 Task: Create the case team member roles.
Action: Mouse moved to (1005, 67)
Screenshot: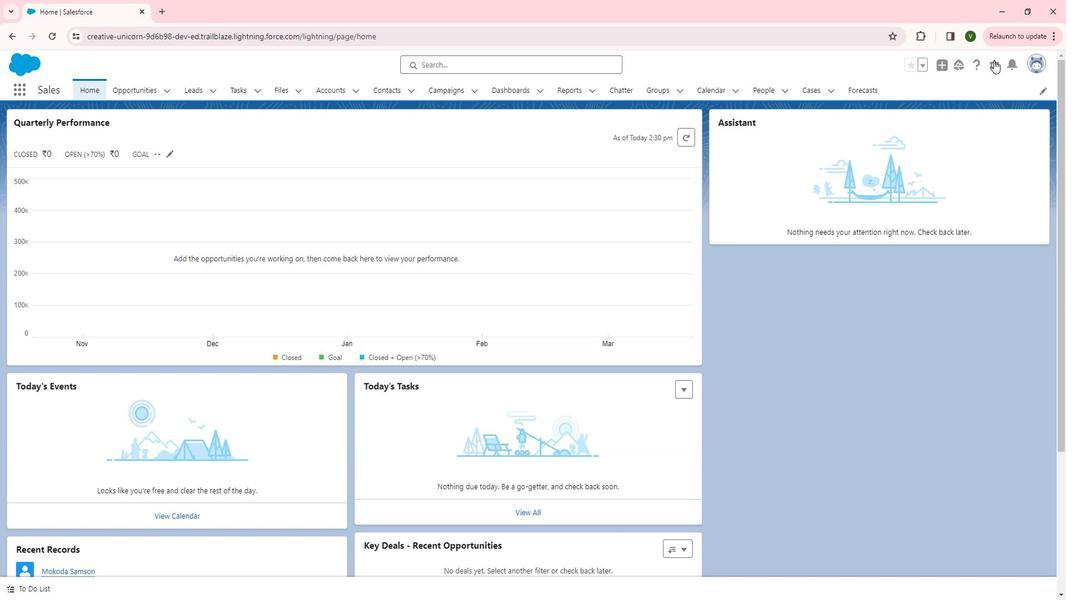 
Action: Mouse pressed left at (1005, 67)
Screenshot: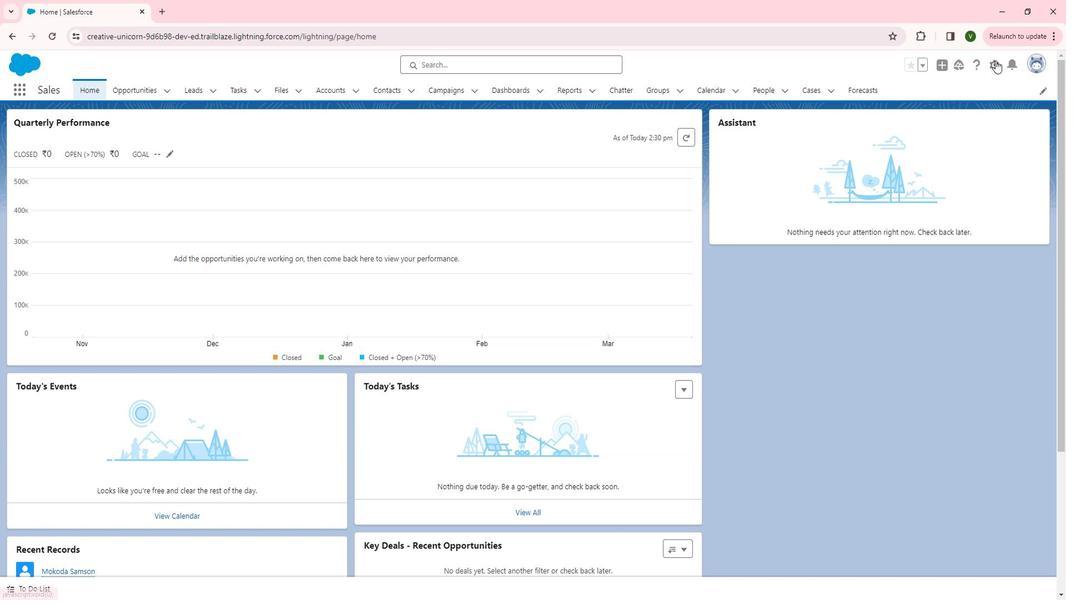
Action: Mouse moved to (961, 154)
Screenshot: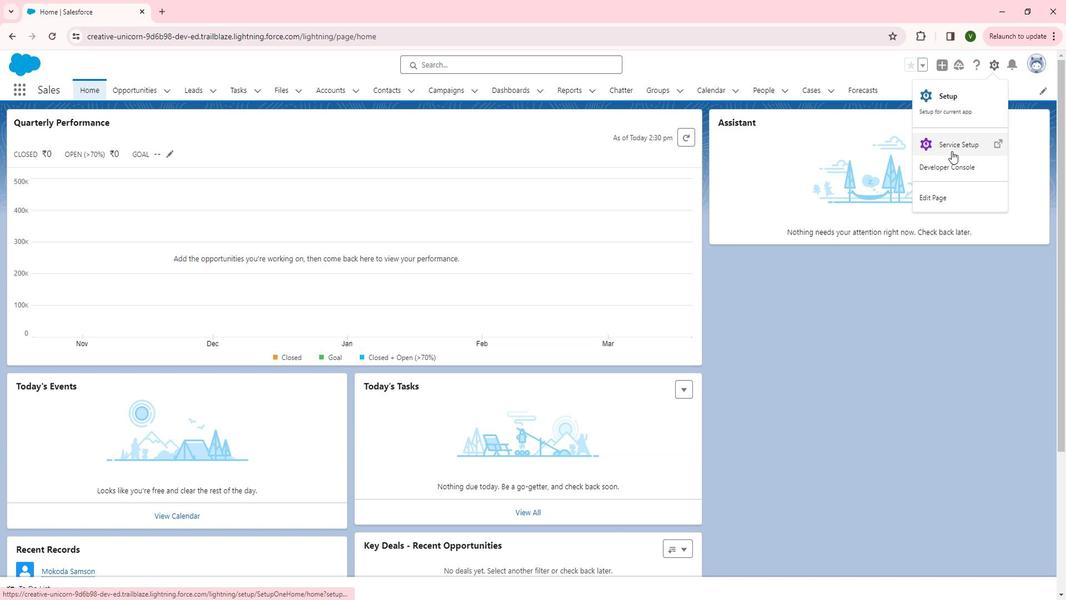 
Action: Mouse pressed left at (961, 154)
Screenshot: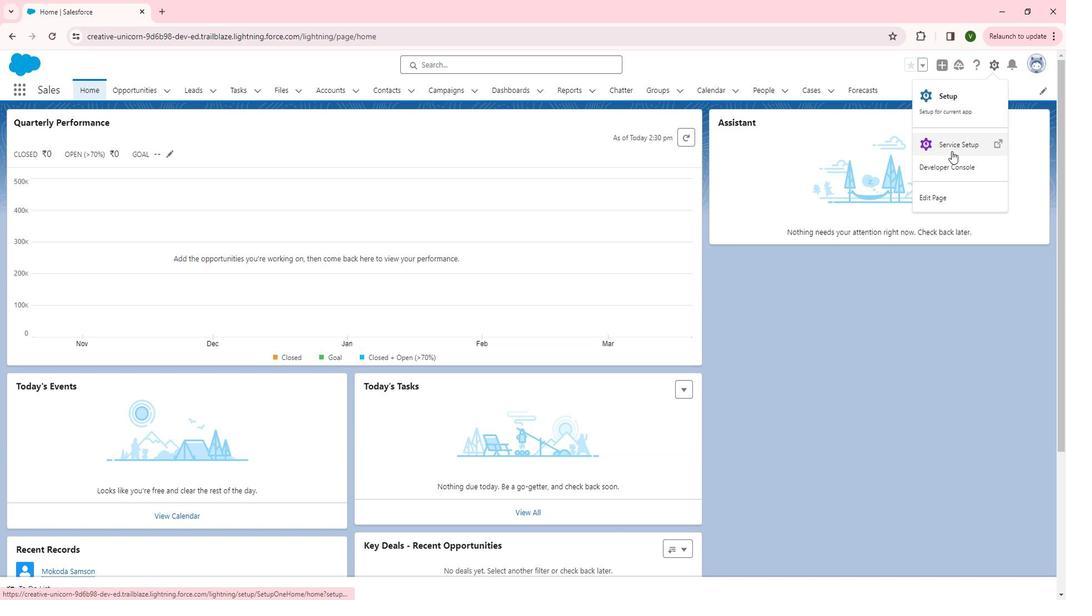 
Action: Mouse moved to (16, 345)
Screenshot: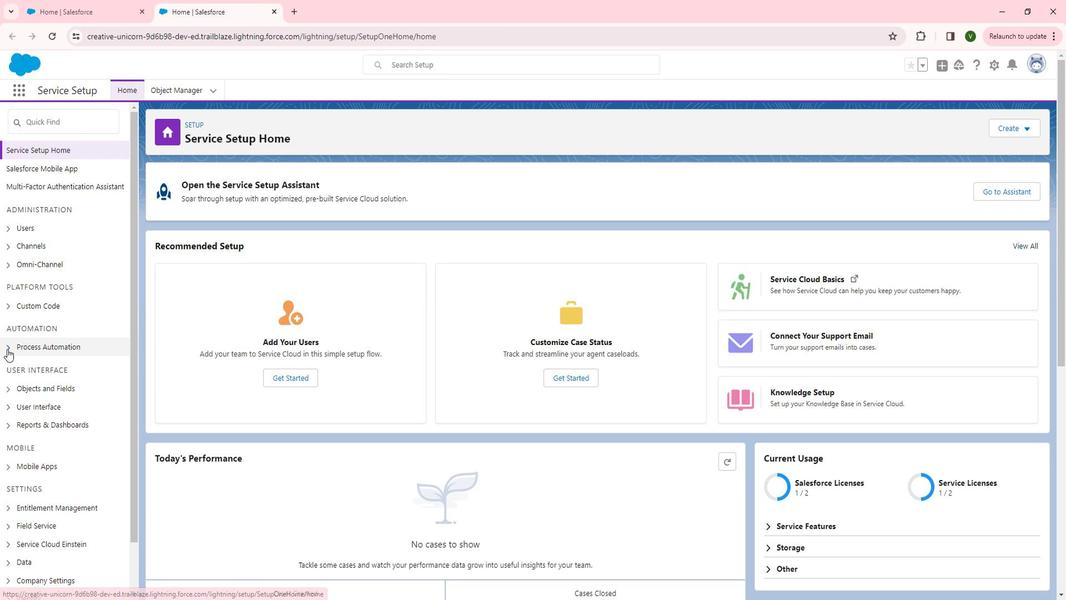 
Action: Mouse pressed left at (16, 345)
Screenshot: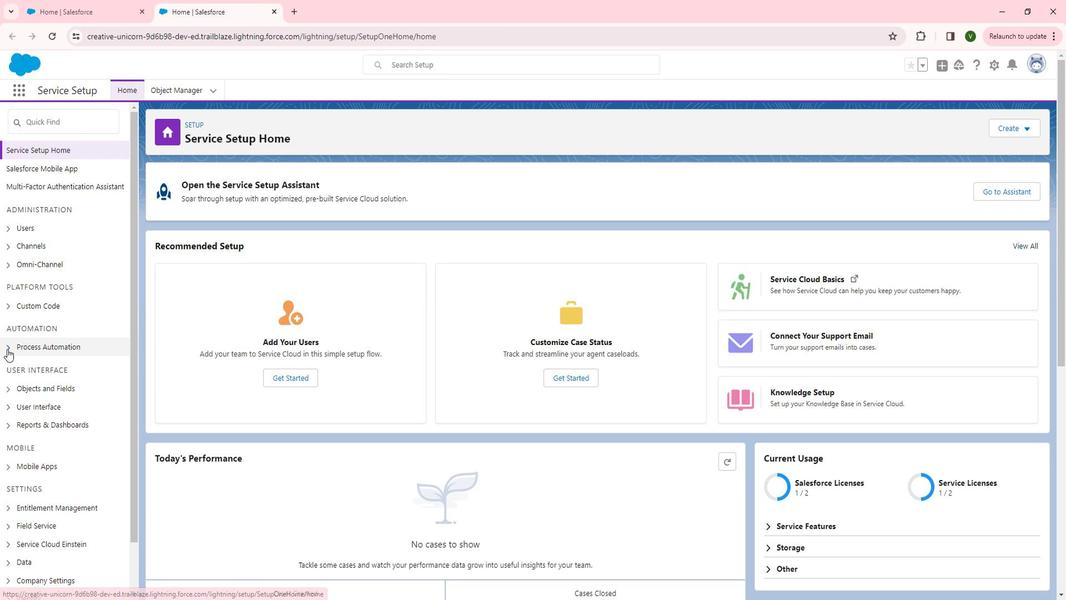 
Action: Mouse moved to (73, 329)
Screenshot: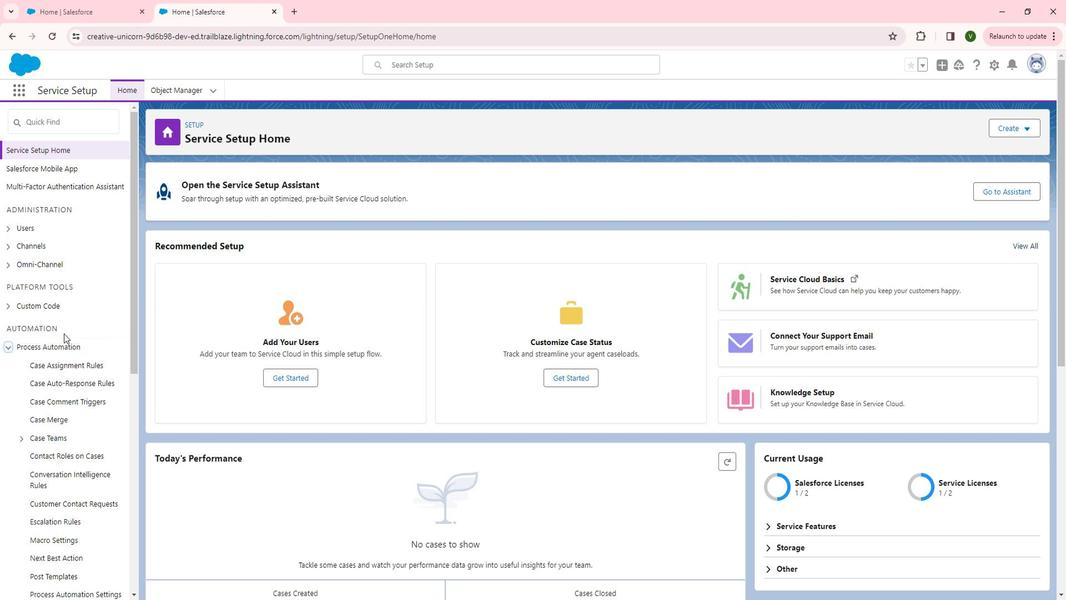 
Action: Mouse scrolled (73, 328) with delta (0, 0)
Screenshot: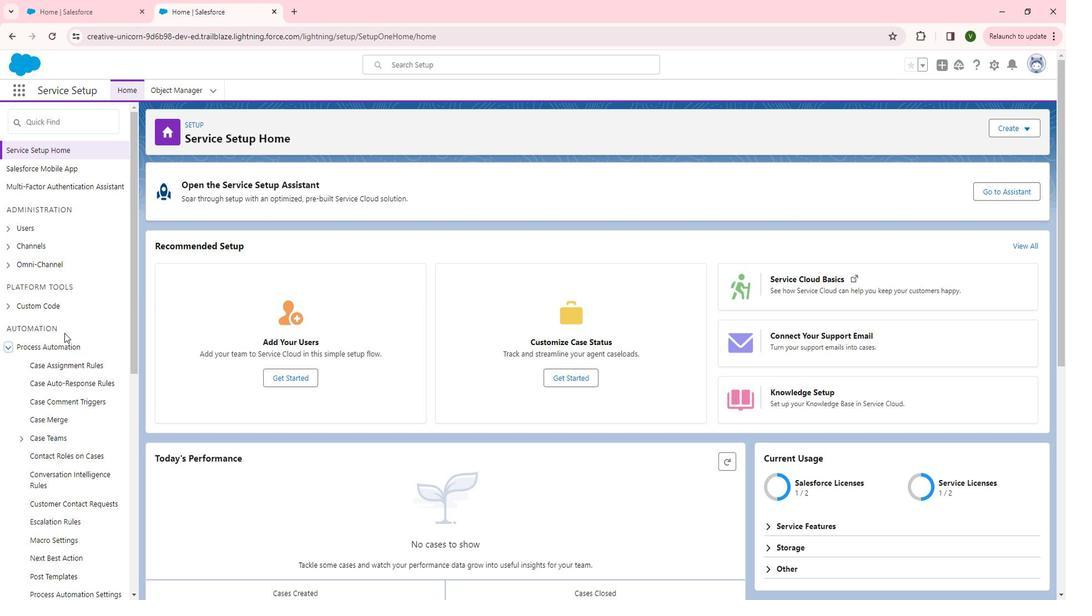 
Action: Mouse scrolled (73, 328) with delta (0, 0)
Screenshot: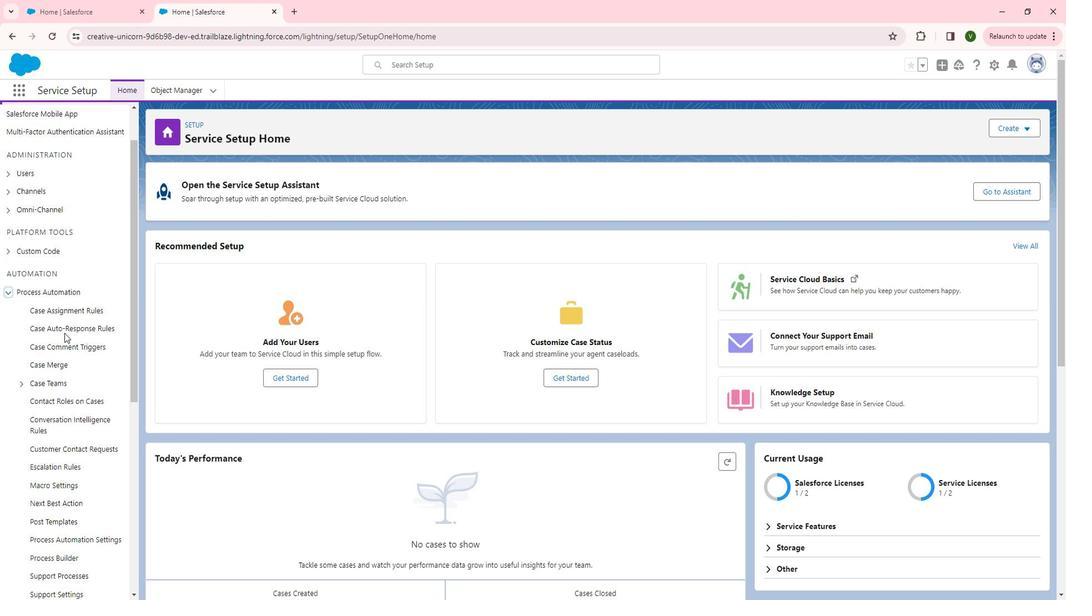 
Action: Mouse moved to (31, 317)
Screenshot: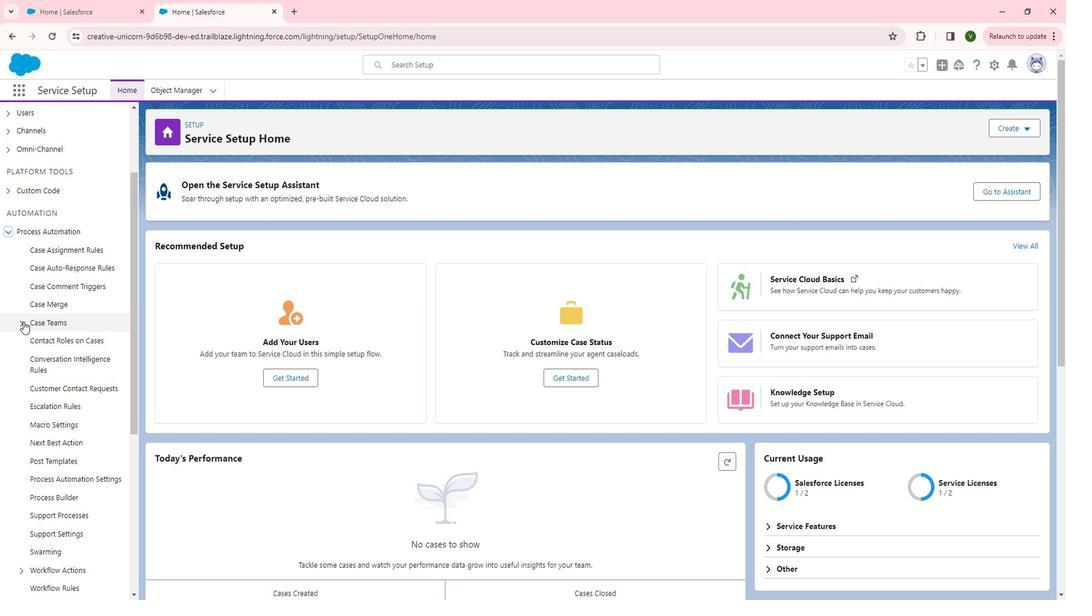 
Action: Mouse pressed left at (31, 317)
Screenshot: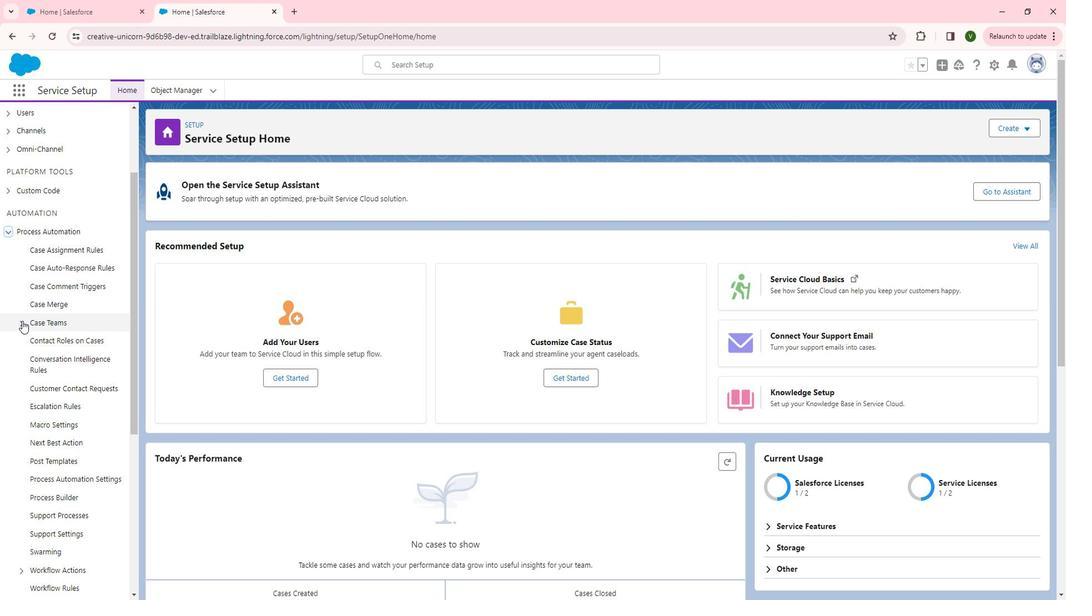 
Action: Mouse moved to (75, 336)
Screenshot: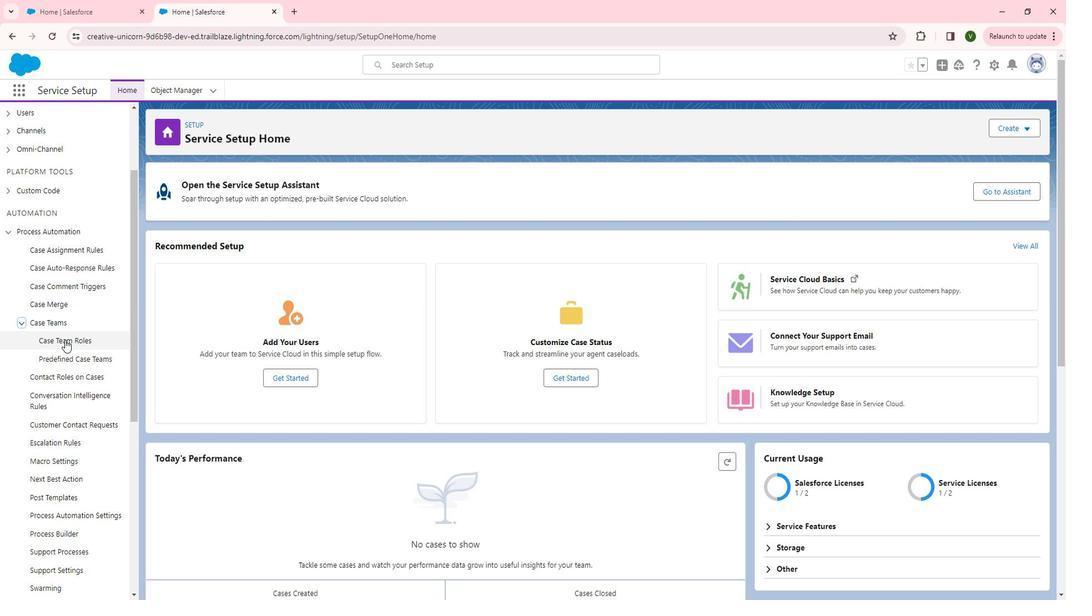 
Action: Mouse pressed left at (75, 336)
Screenshot: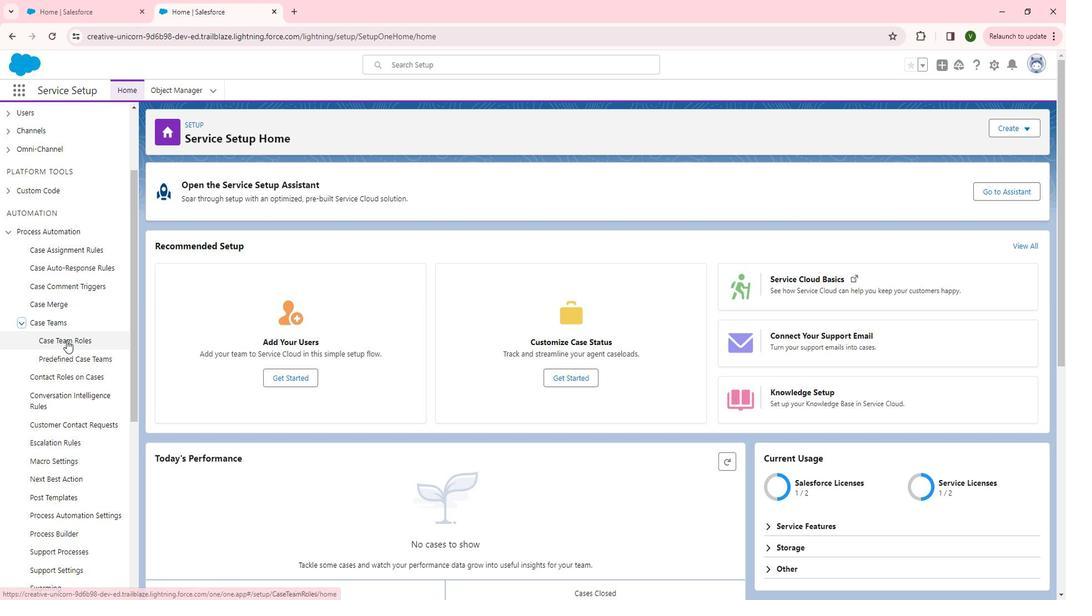 
Action: Mouse moved to (617, 223)
Screenshot: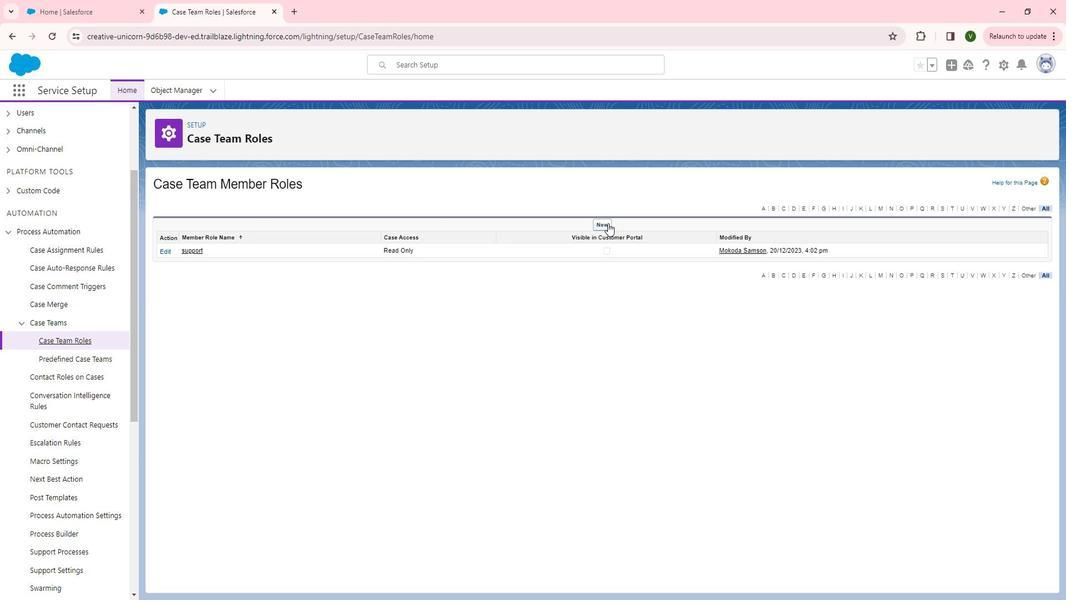 
Action: Mouse pressed left at (617, 223)
Screenshot: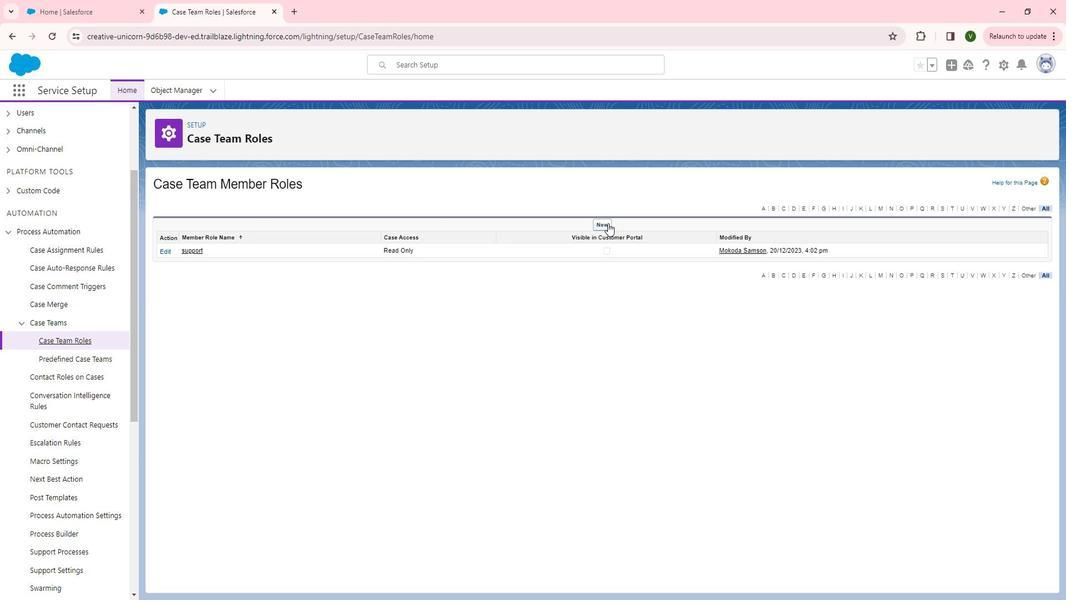 
Action: Mouse moved to (372, 237)
Screenshot: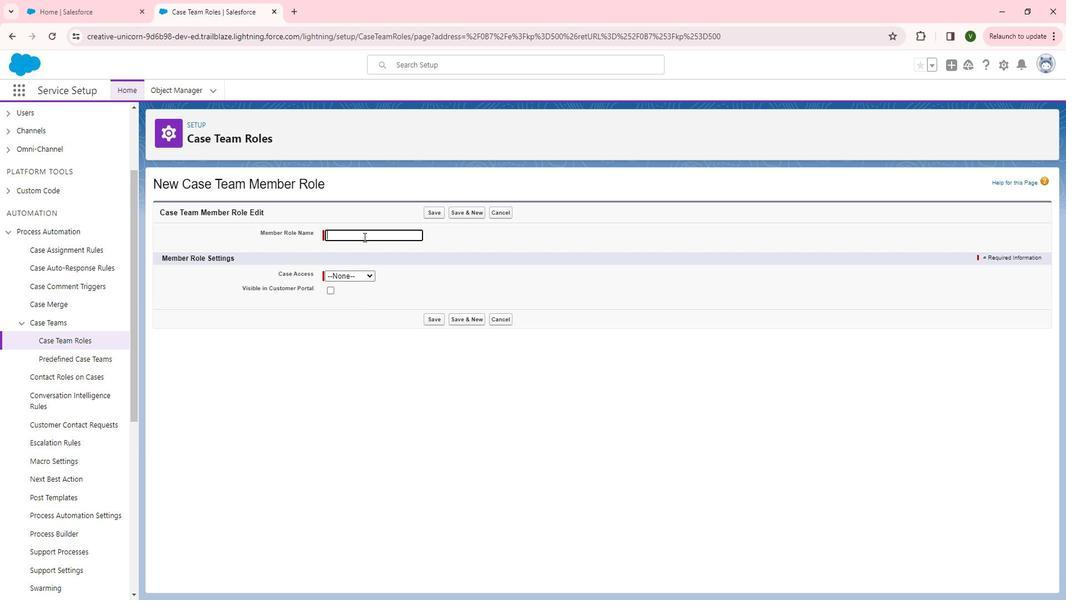 
Action: Mouse pressed left at (372, 237)
Screenshot: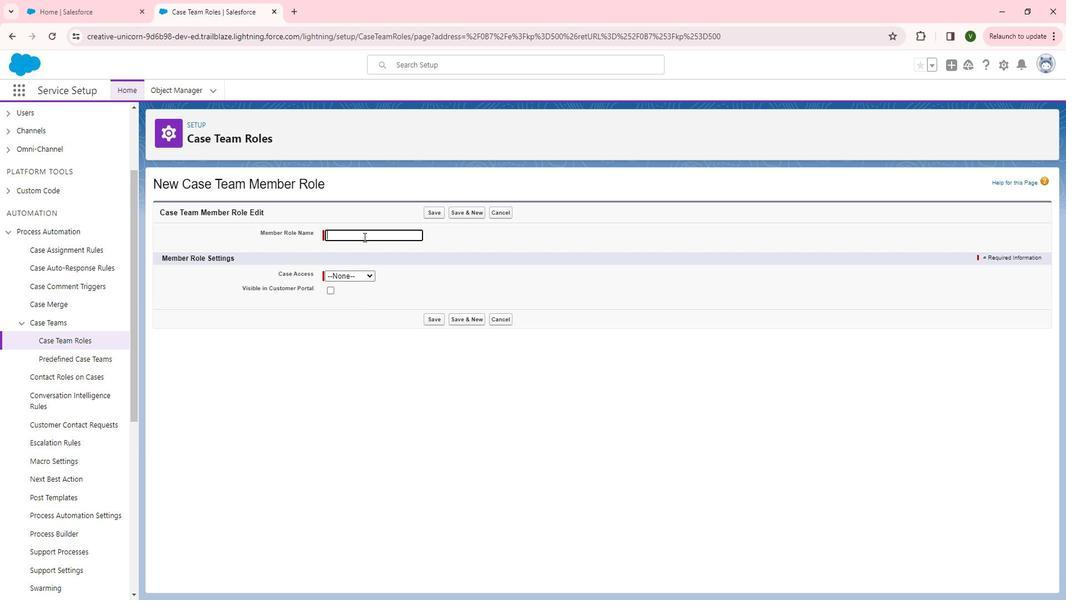 
Action: Key pressed agent
Screenshot: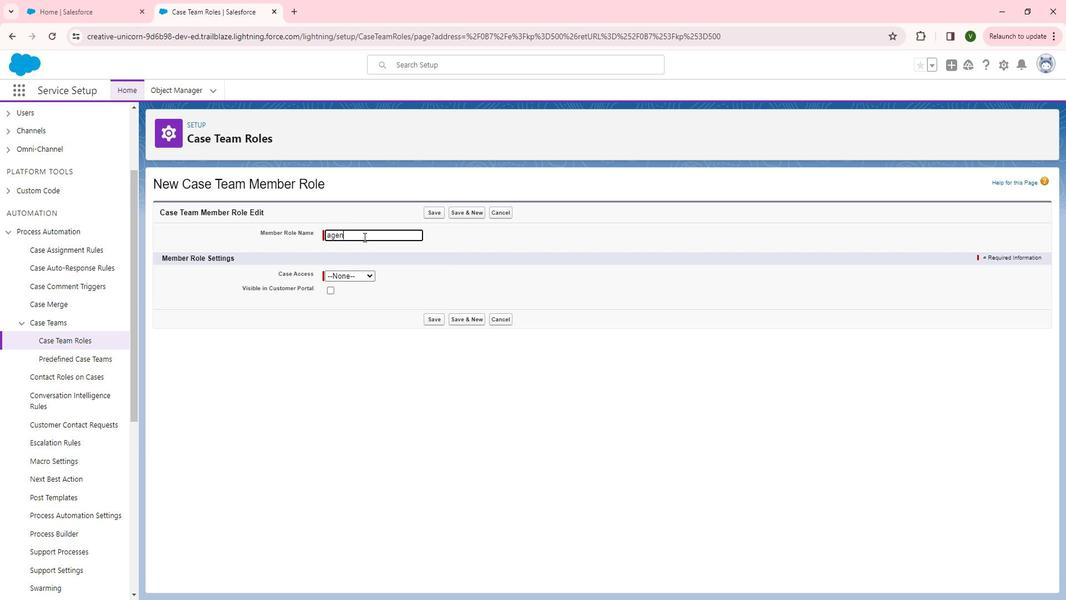 
Action: Mouse moved to (355, 273)
Screenshot: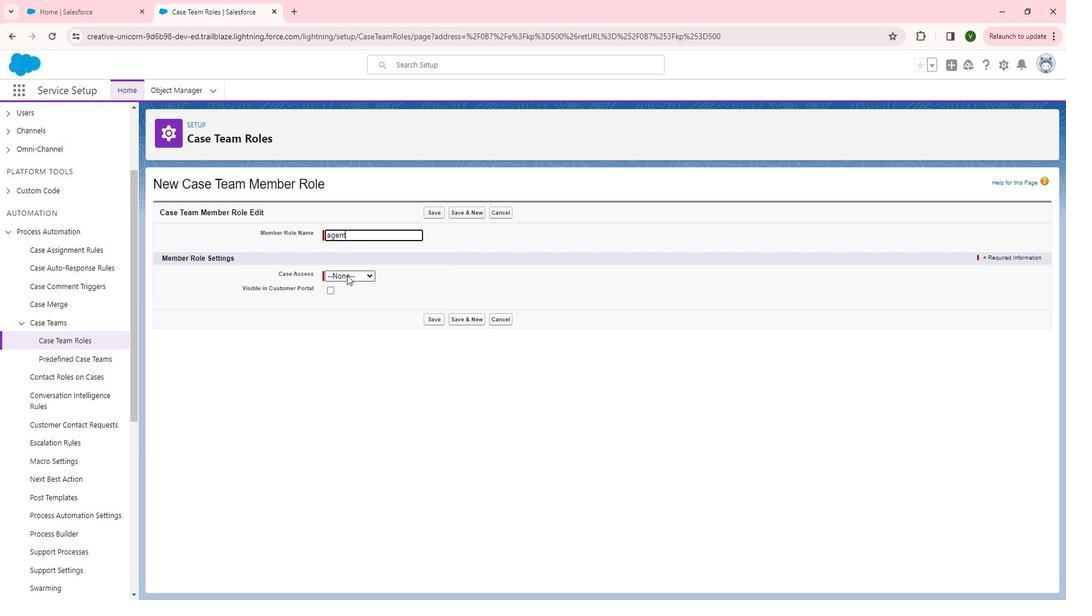 
Action: Mouse pressed left at (355, 273)
Screenshot: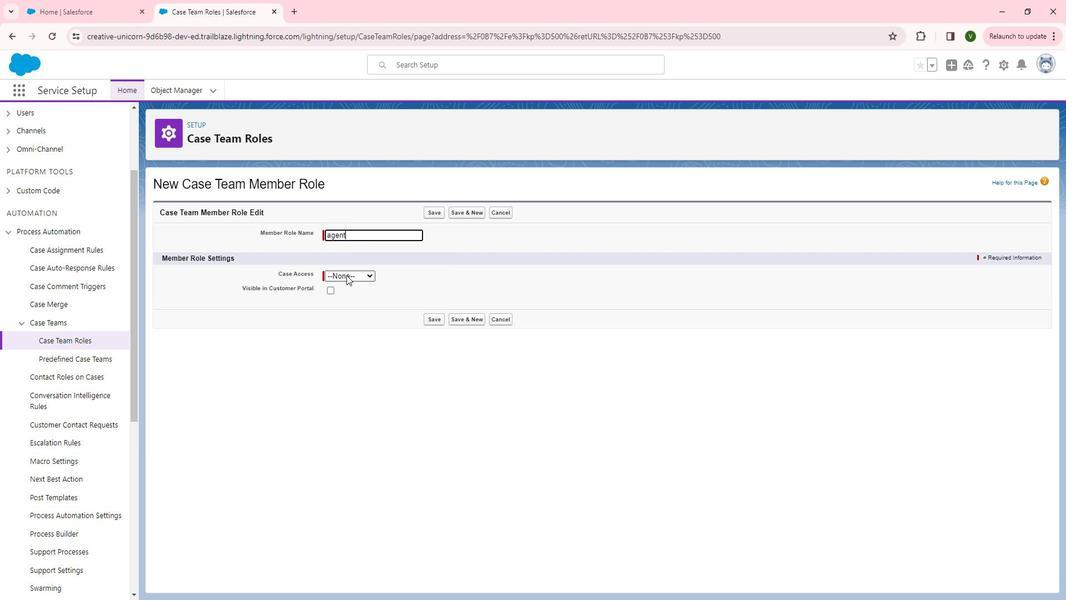 
Action: Mouse moved to (370, 307)
Screenshot: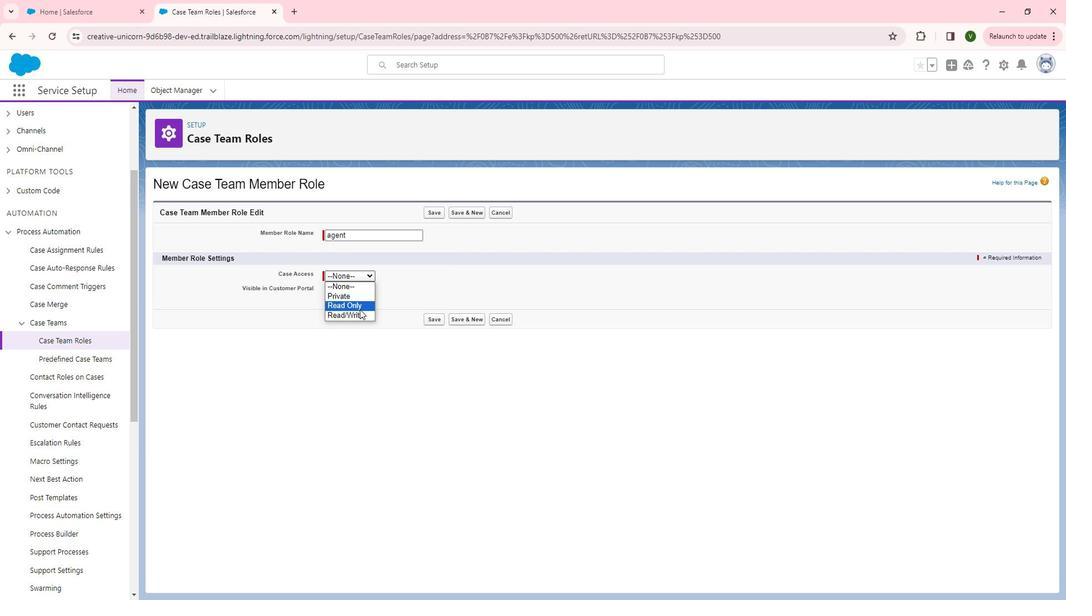 
Action: Mouse pressed left at (370, 307)
Screenshot: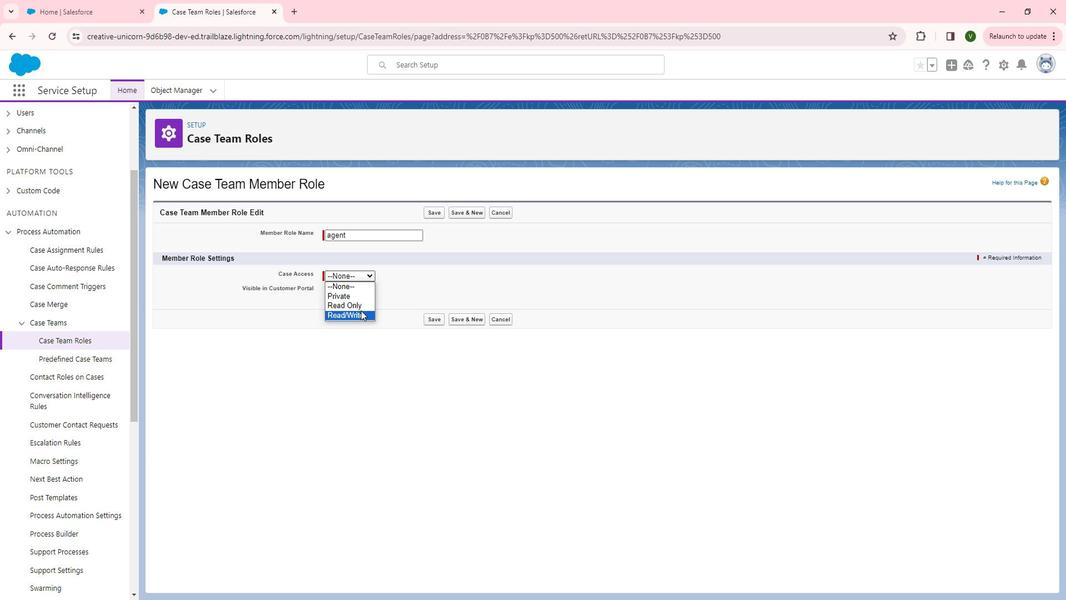 
Action: Mouse moved to (438, 215)
Screenshot: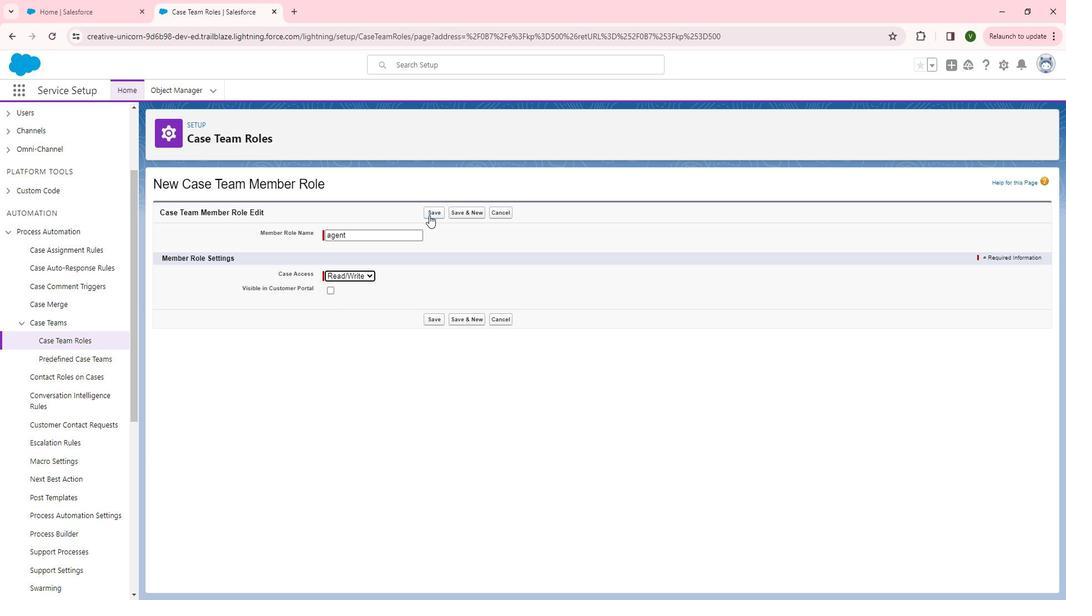 
Action: Mouse pressed left at (438, 215)
Screenshot: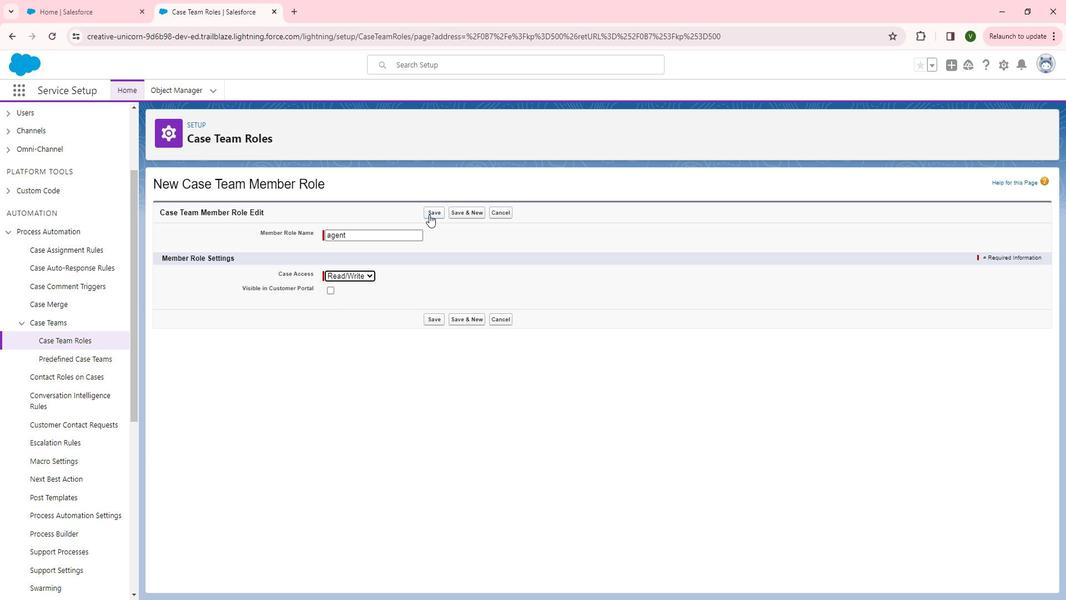 
Action: Mouse moved to (393, 288)
Screenshot: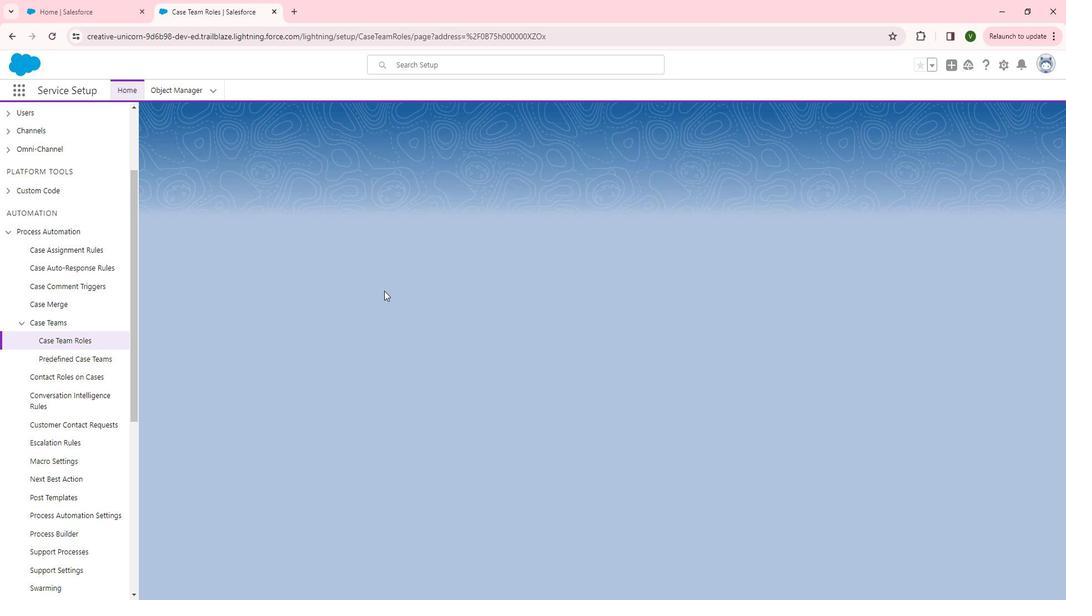 
